 Task: Add the product "CVS Health Extra Strength Acetaminophen" to cart from the store "CVS".
Action: Mouse pressed left at (55, 90)
Screenshot: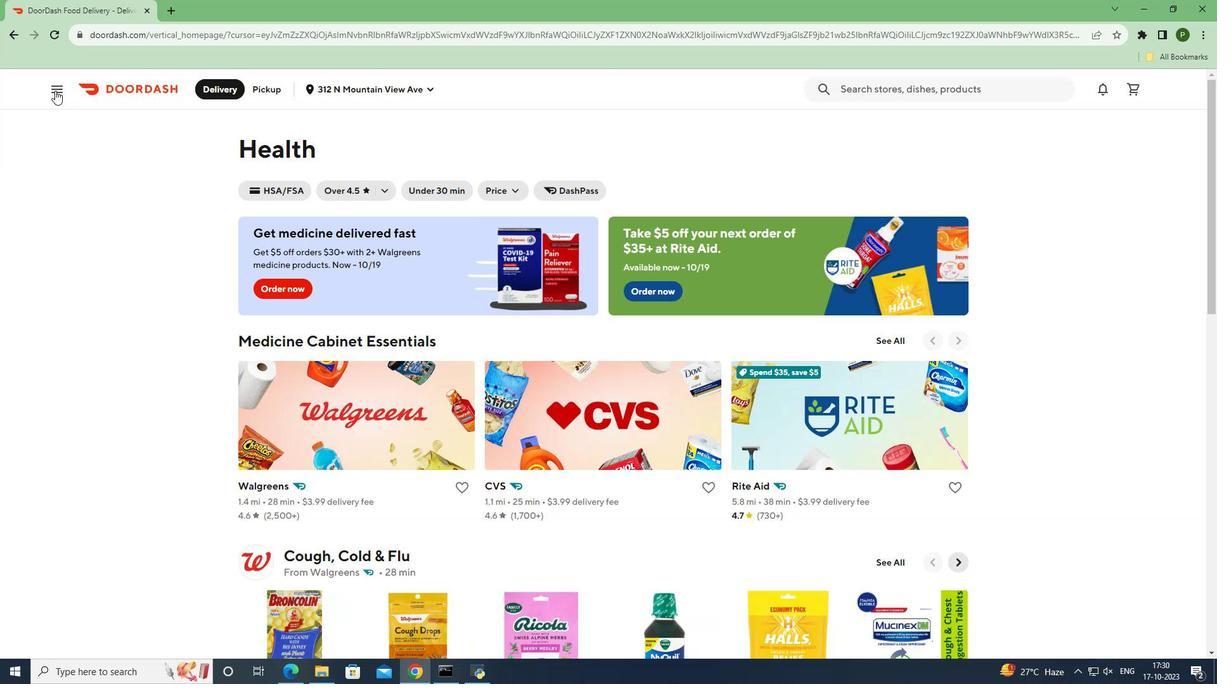 
Action: Mouse moved to (54, 177)
Screenshot: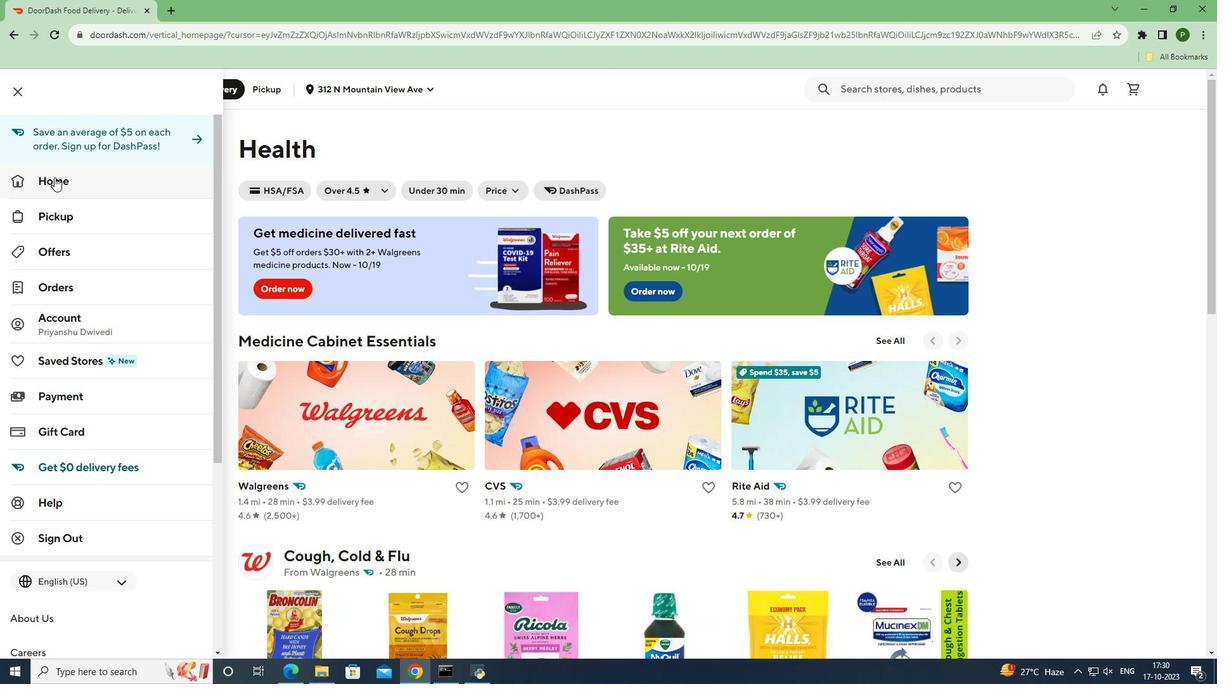 
Action: Mouse pressed left at (54, 177)
Screenshot: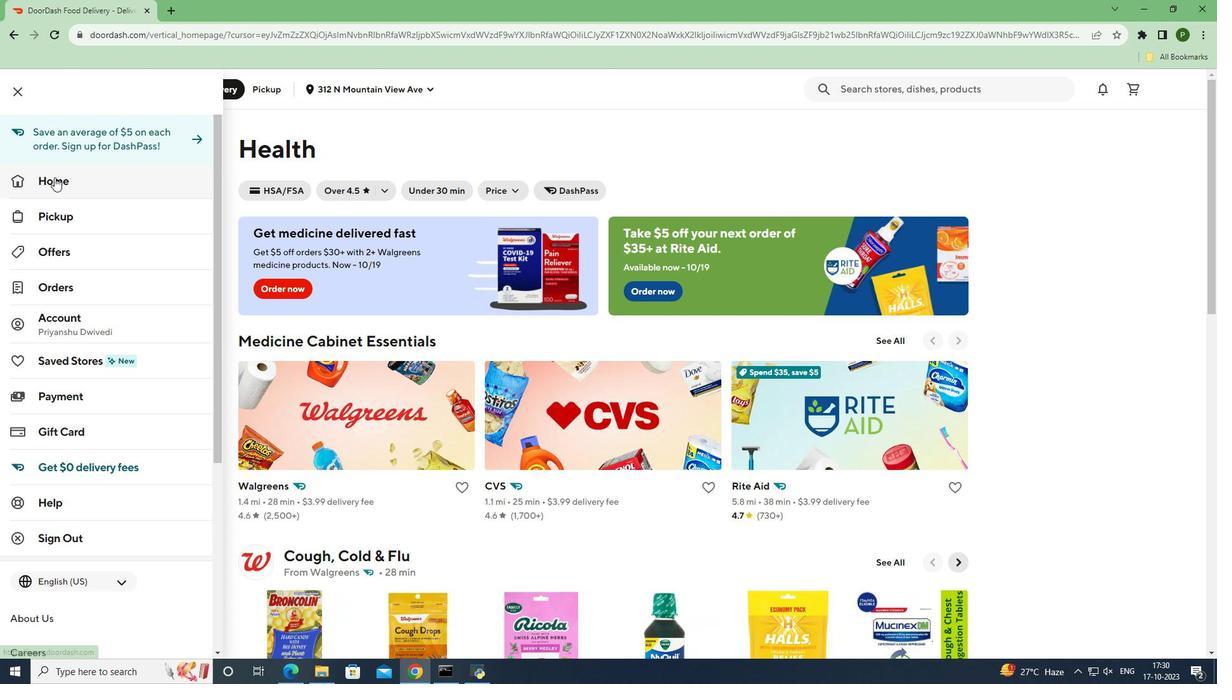 
Action: Mouse moved to (912, 133)
Screenshot: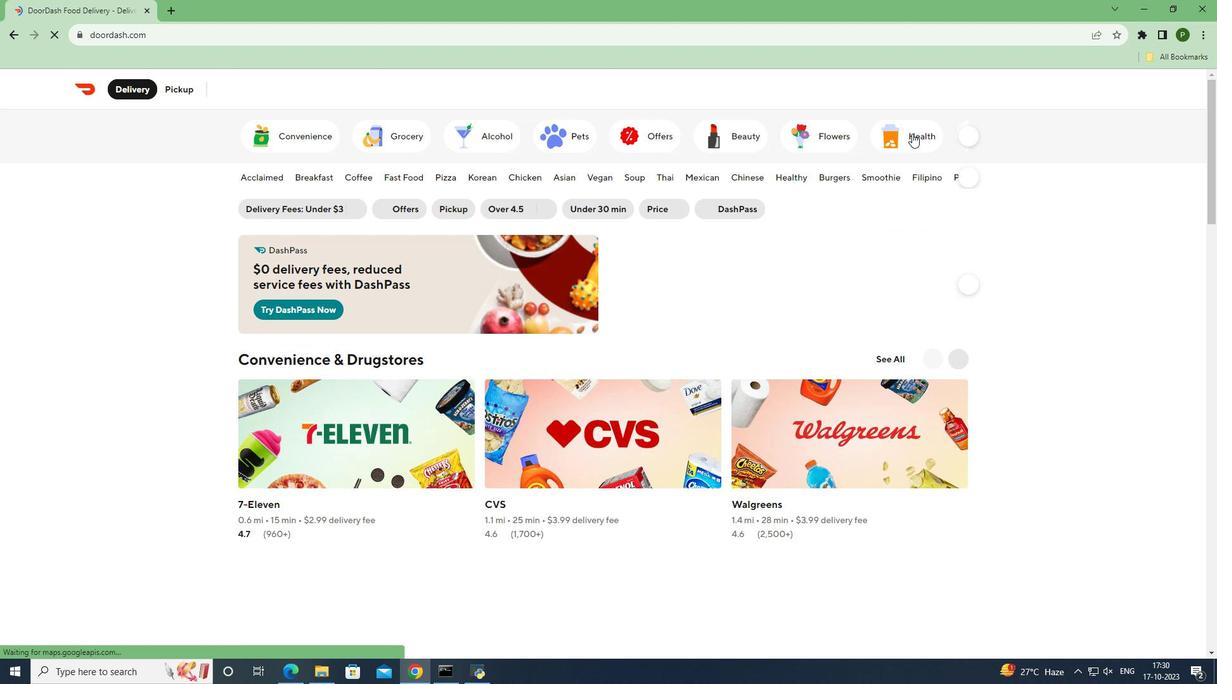 
Action: Mouse pressed left at (912, 133)
Screenshot: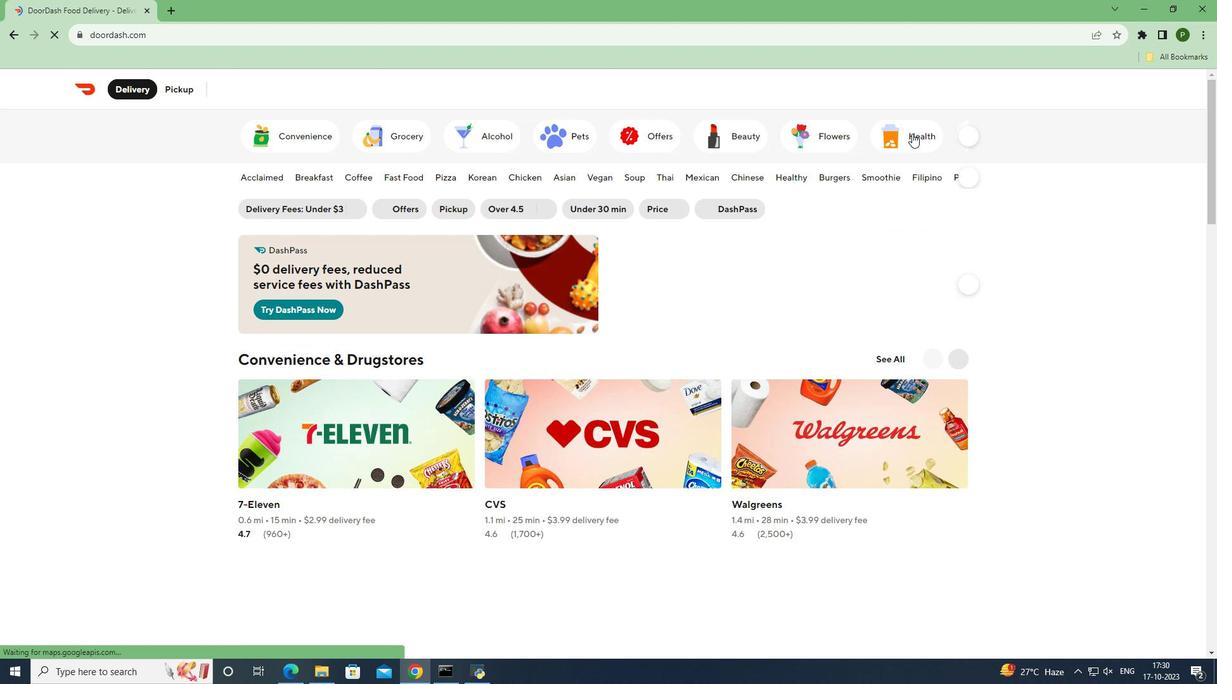 
Action: Mouse moved to (620, 430)
Screenshot: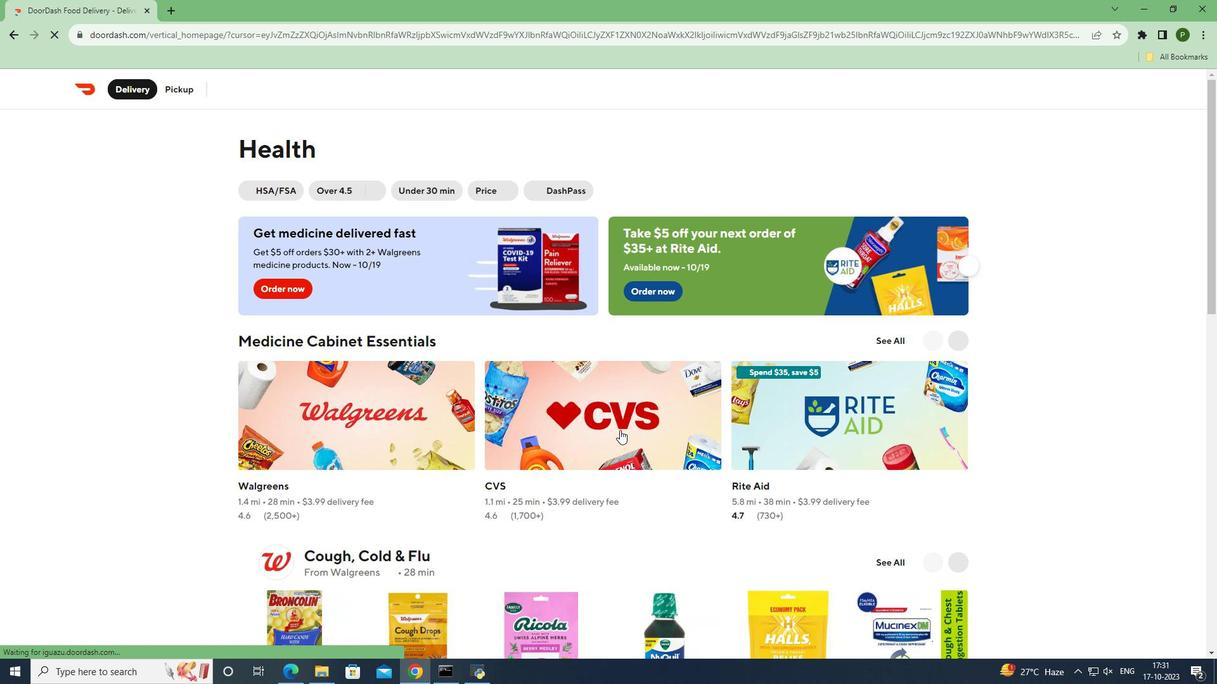
Action: Mouse pressed left at (620, 430)
Screenshot: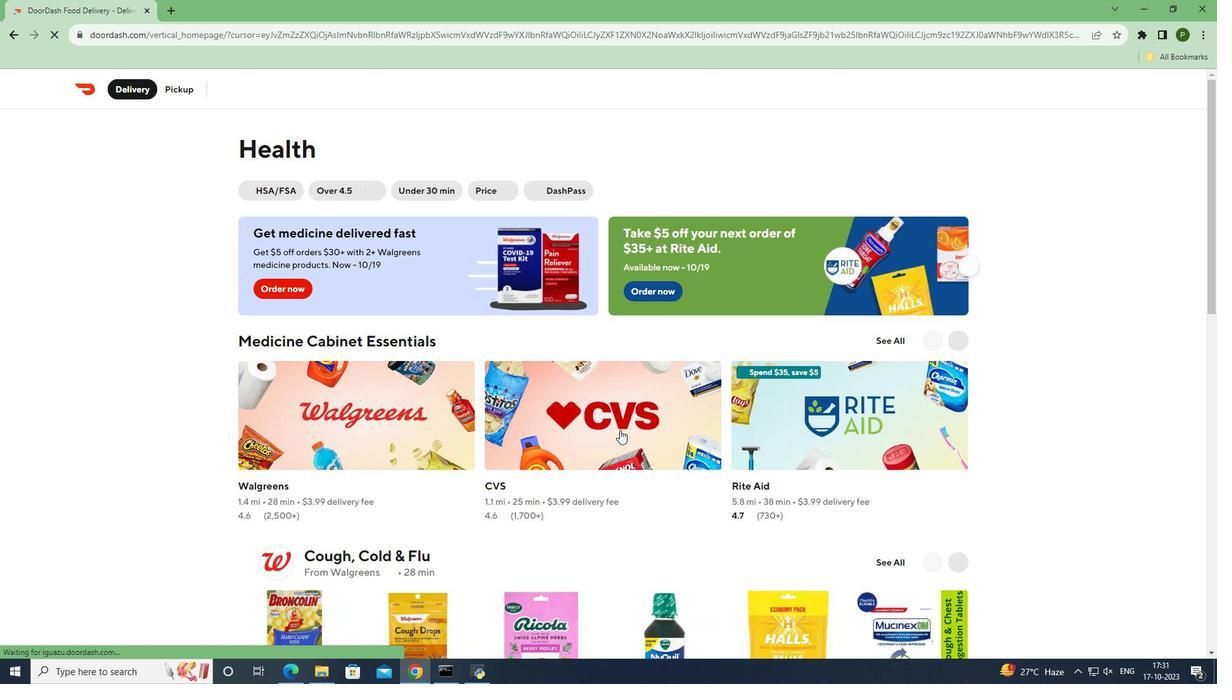 
Action: Mouse moved to (743, 204)
Screenshot: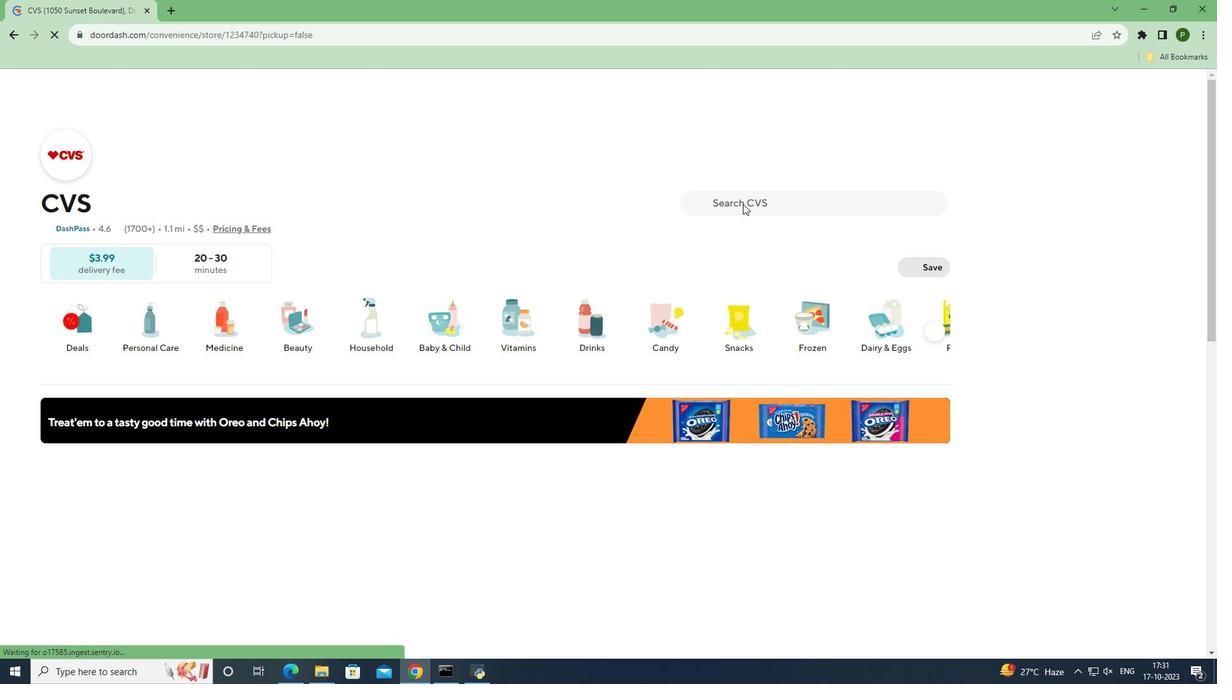 
Action: Mouse pressed left at (743, 204)
Screenshot: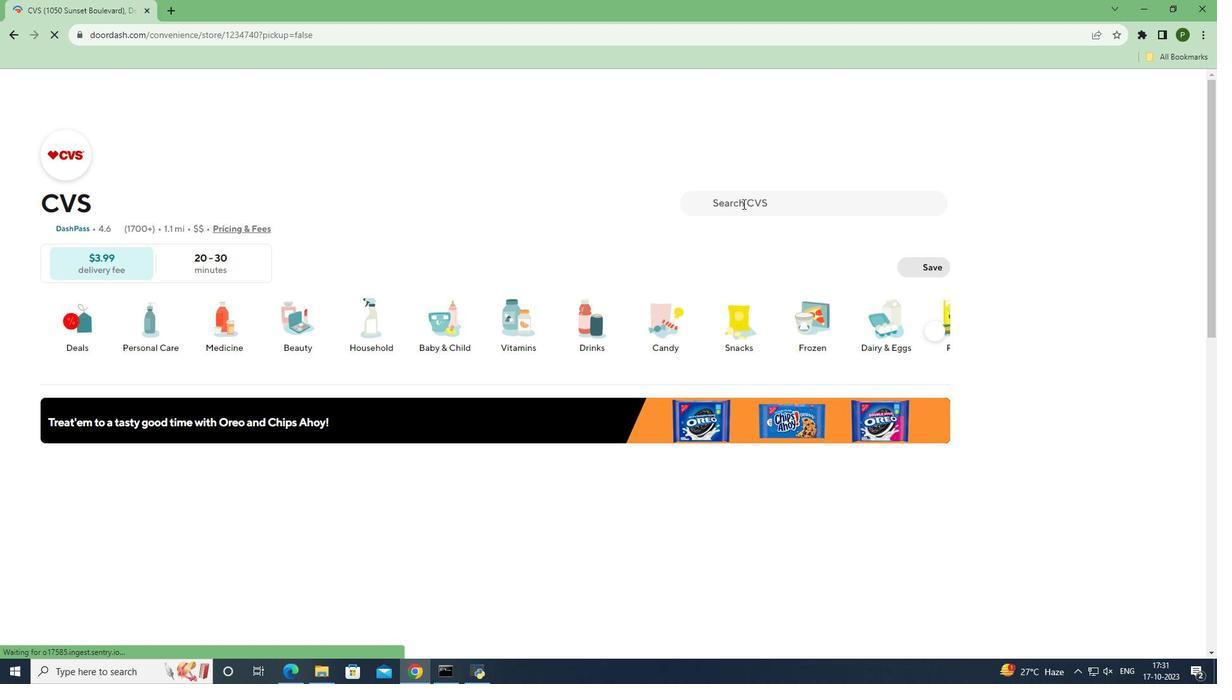 
Action: Mouse moved to (743, 203)
Screenshot: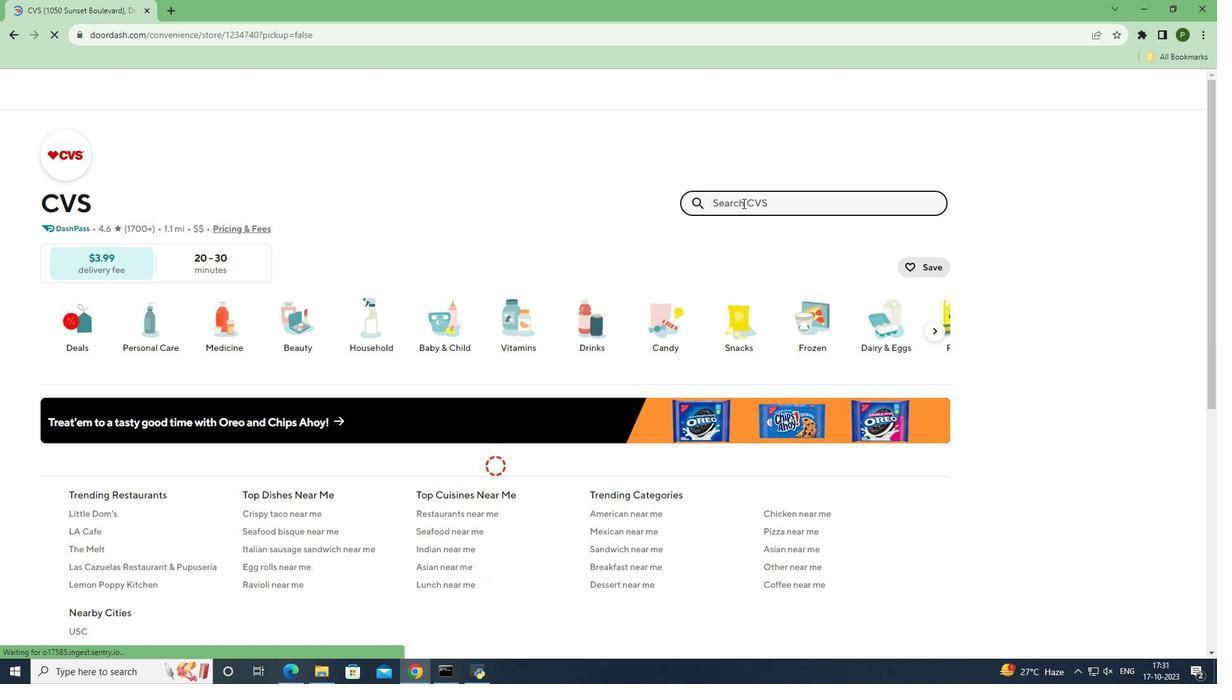 
Action: Key pressed <Key.caps_lock>CVS<Key.space>H<Key.caps_lock>ealth<Key.space><Key.caps_lock>E<Key.caps_lock>xtra<Key.space><Key.caps_lock>S<Key.caps_lock>trength<Key.space><Key.caps_lock>A<Key.caps_lock>cetaminophen<Key.space><Key.enter>
Screenshot: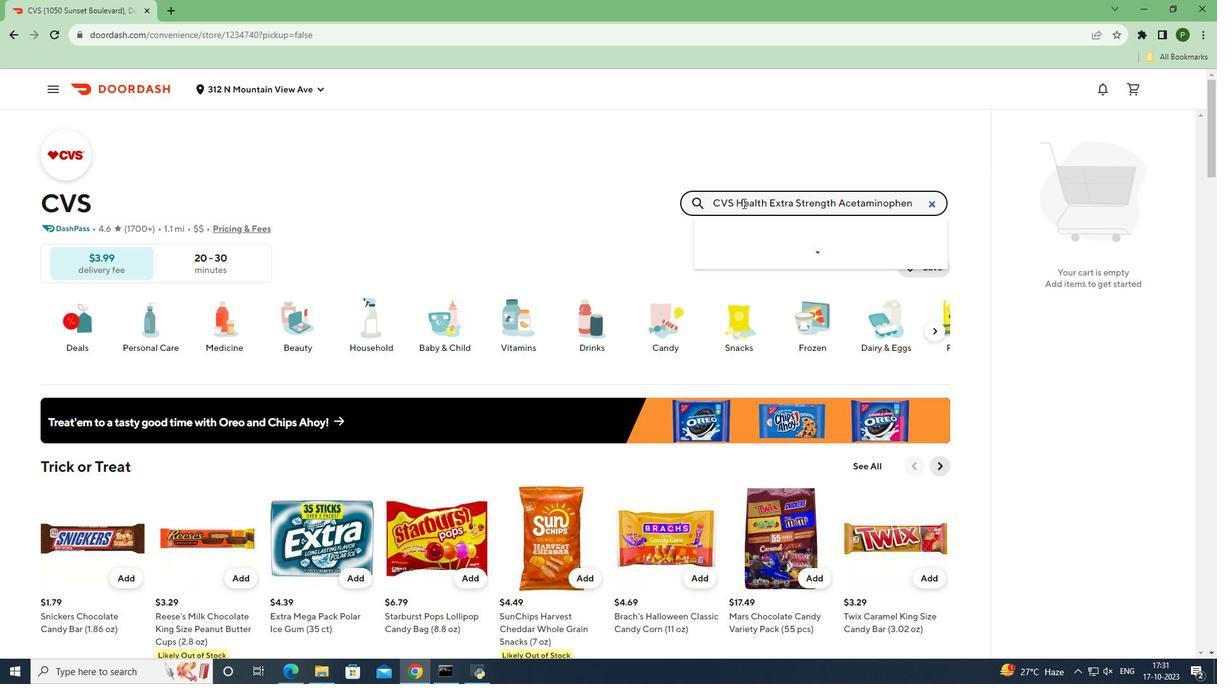 
Action: Mouse moved to (109, 327)
Screenshot: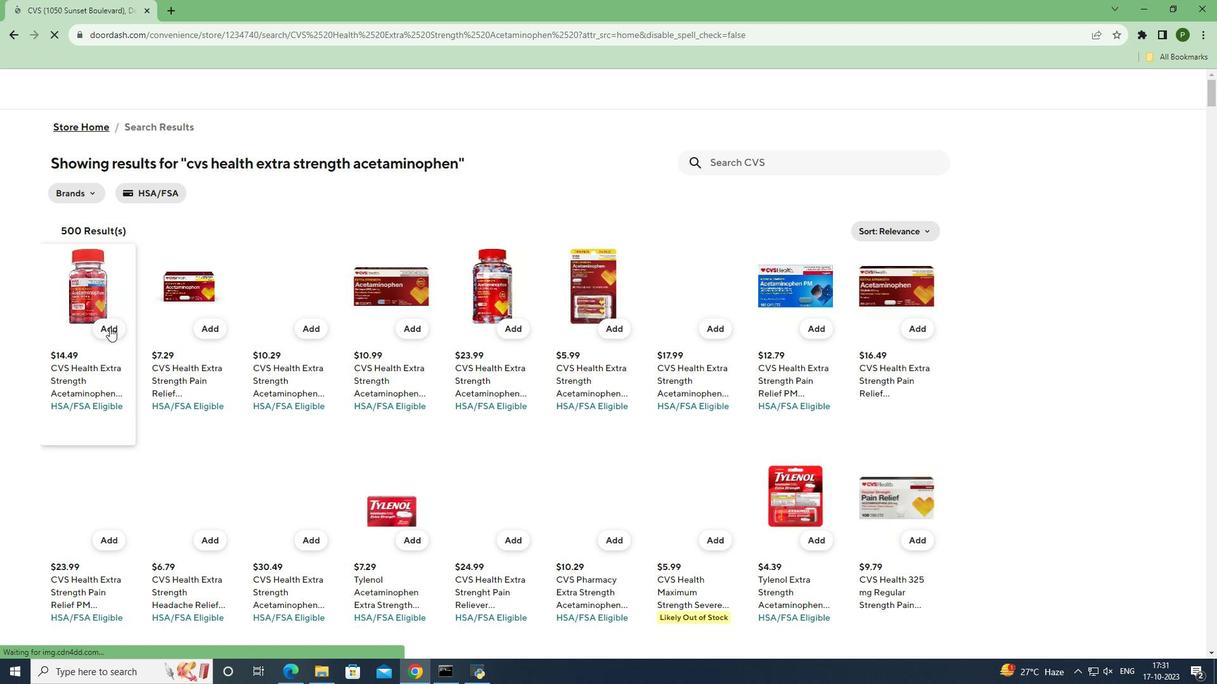 
Action: Mouse pressed left at (109, 327)
Screenshot: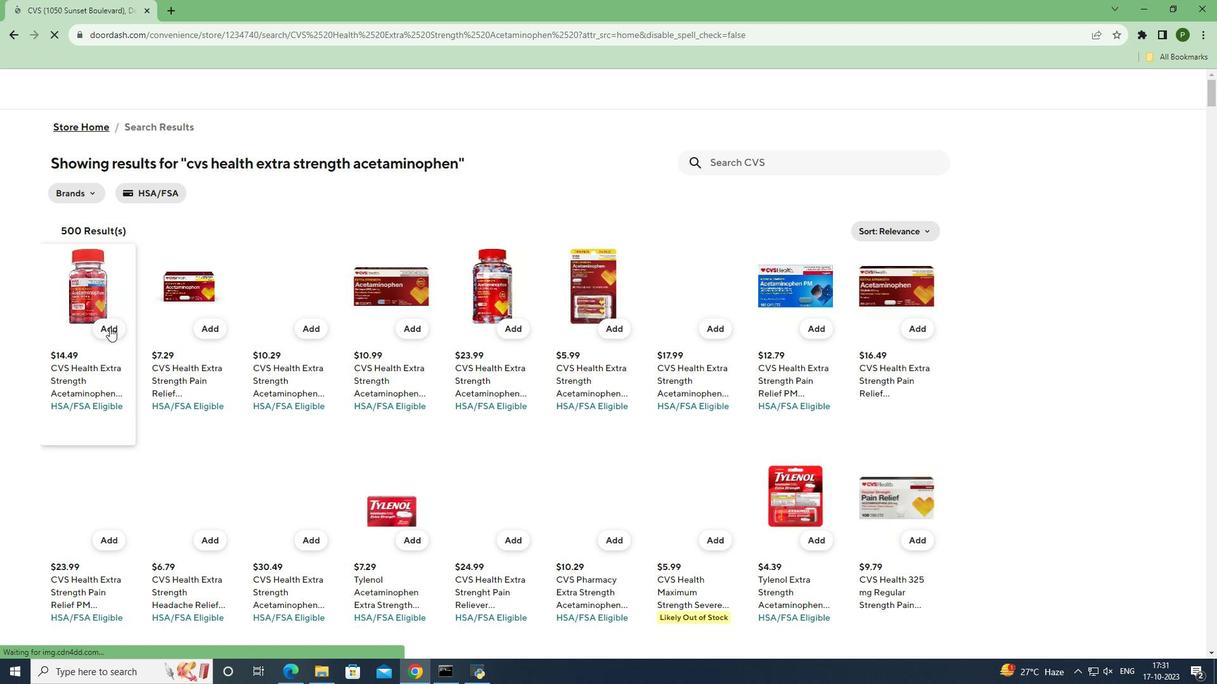 
Action: Mouse moved to (105, 383)
Screenshot: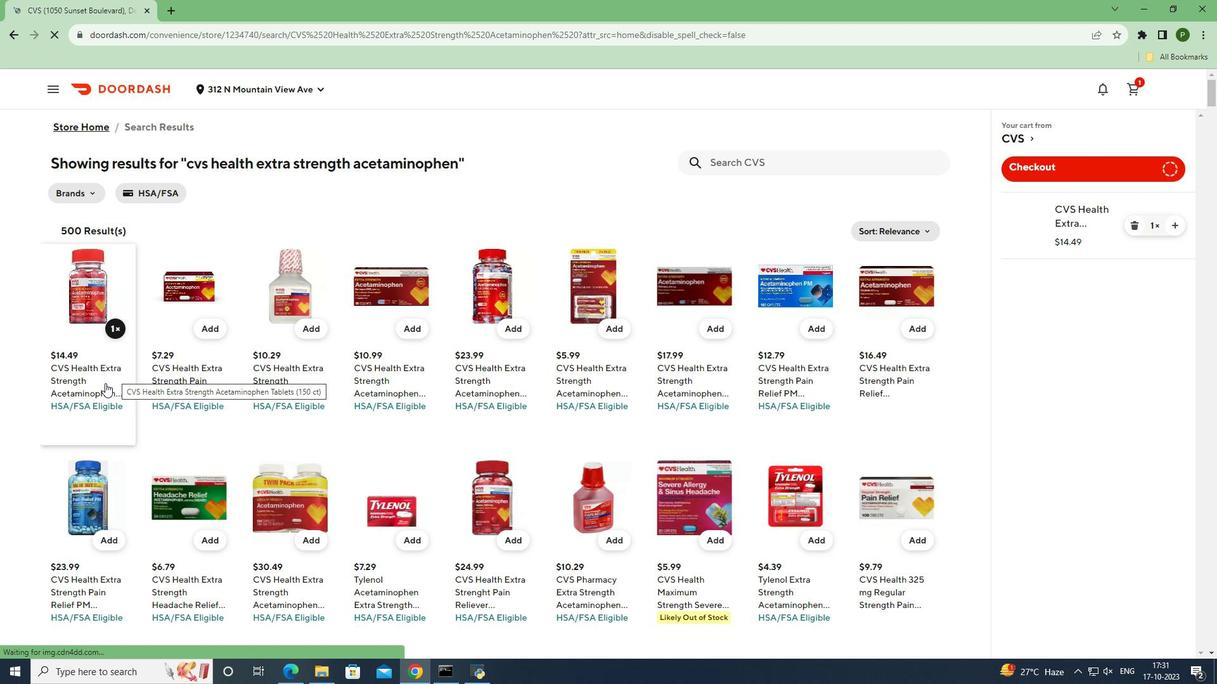 
